 Task: Look for space in Goa from 2nd May, 2023 to 7th May, 2023 for 4 adults in price range Rs.10000 to Rs.15000. Place can be entire place with 2 bedrooms having 3 beds and 2 bathrooms. Property type can be hotel. Amenities needed are: wifiair conditioning, tv, free parkinig on premises, bbq grill, beachfront. Required host language is English.
Action: Mouse moved to (394, 436)
Screenshot: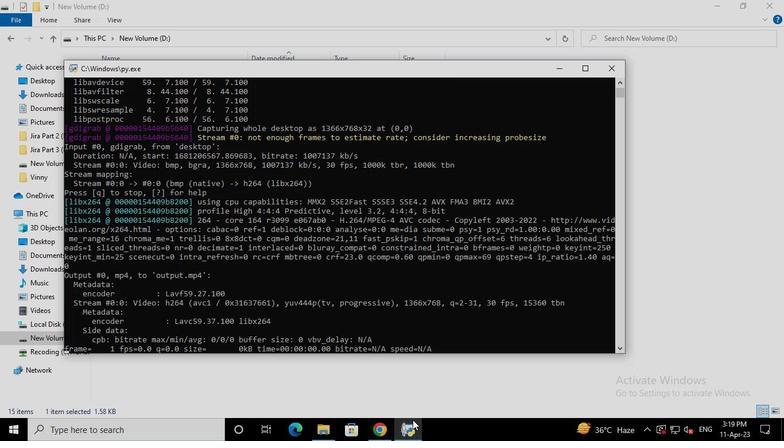 
Action: Mouse pressed left at (394, 436)
Screenshot: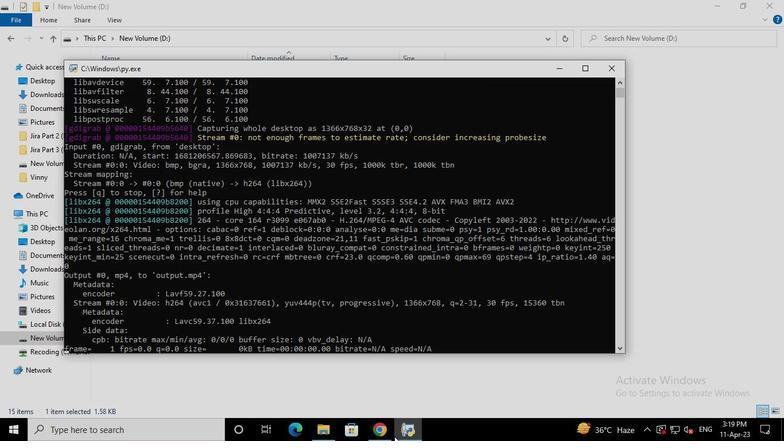 
Action: Mouse moved to (319, 101)
Screenshot: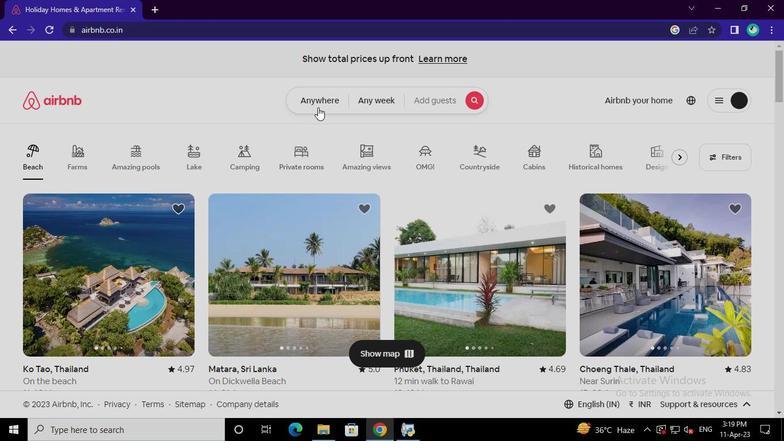 
Action: Mouse pressed left at (319, 101)
Screenshot: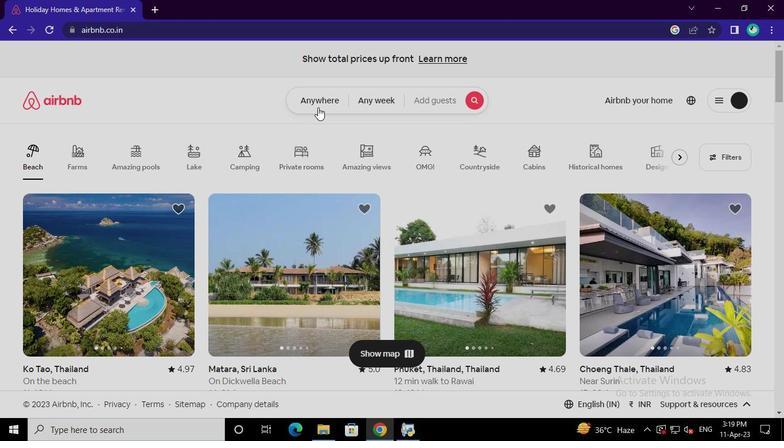 
Action: Mouse moved to (256, 145)
Screenshot: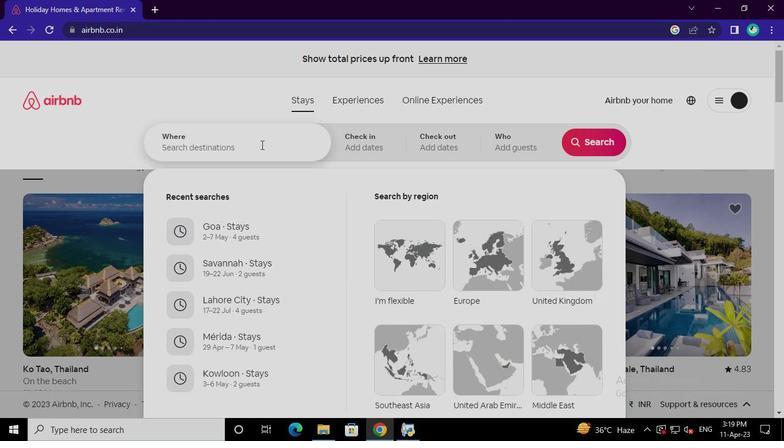 
Action: Mouse pressed left at (256, 145)
Screenshot: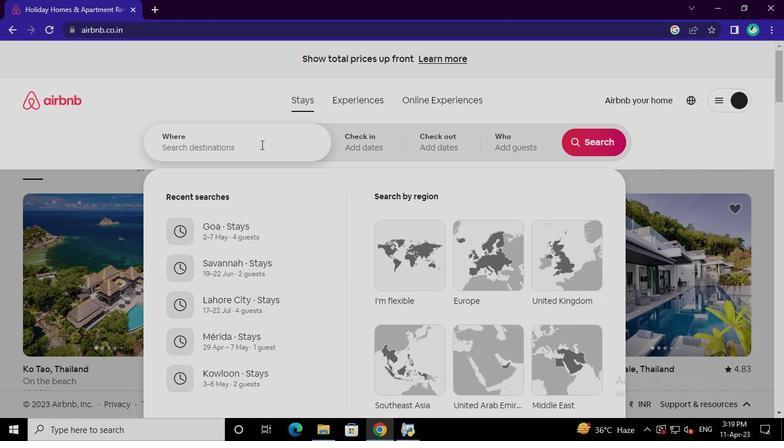 
Action: Keyboard g
Screenshot: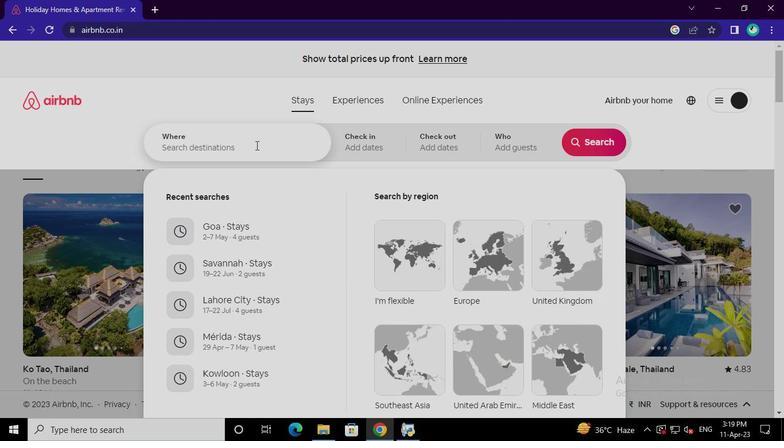 
Action: Keyboard o
Screenshot: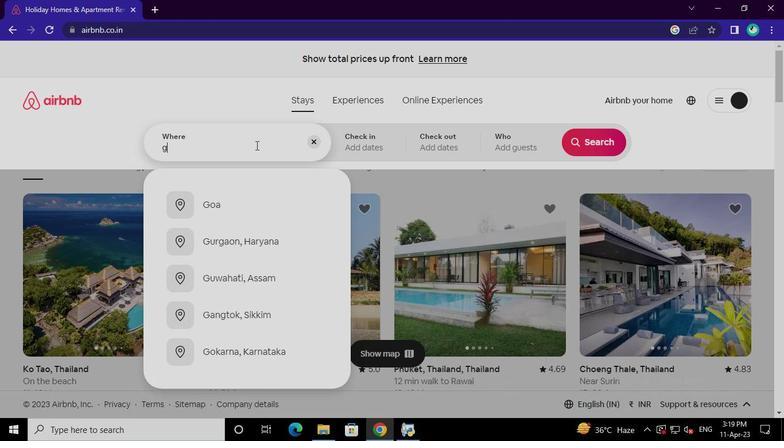 
Action: Keyboard a
Screenshot: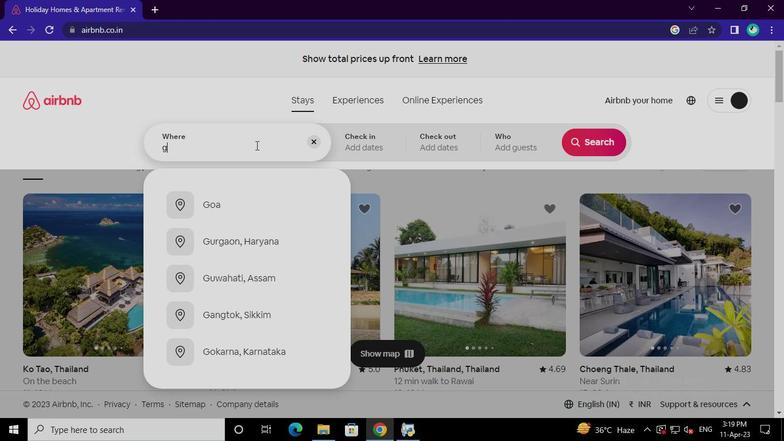 
Action: Mouse moved to (246, 195)
Screenshot: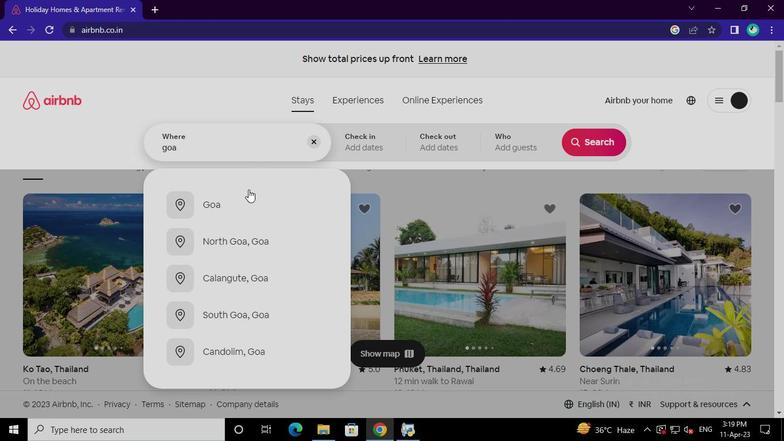 
Action: Mouse pressed left at (246, 195)
Screenshot: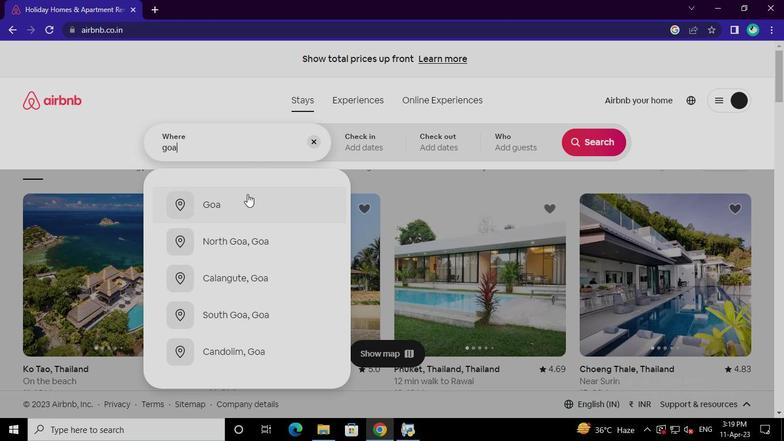 
Action: Mouse moved to (465, 277)
Screenshot: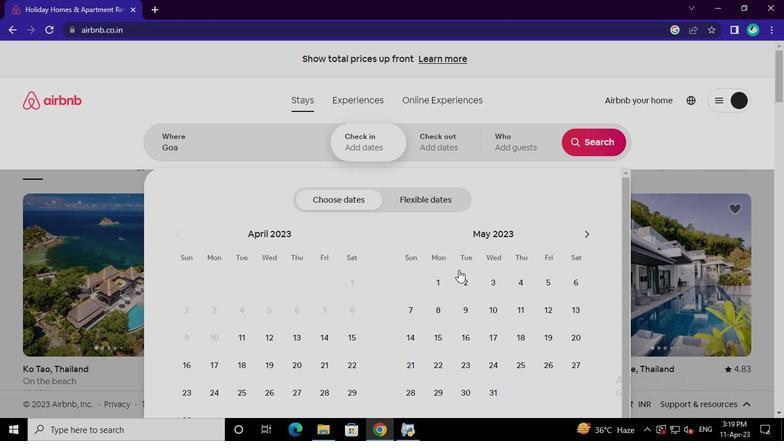 
Action: Mouse pressed left at (465, 277)
Screenshot: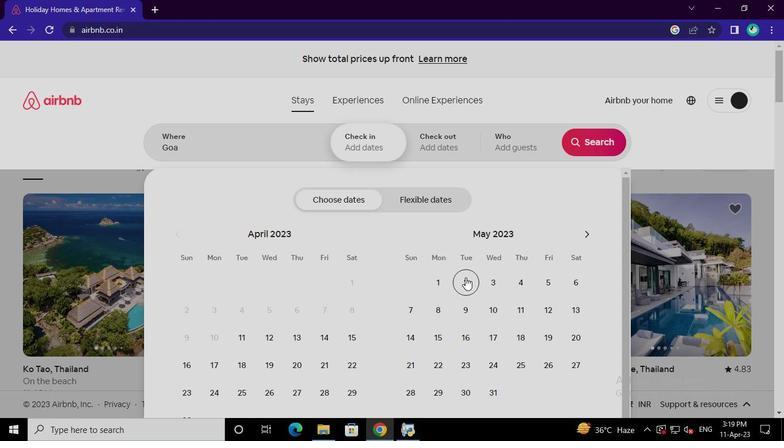 
Action: Mouse moved to (413, 306)
Screenshot: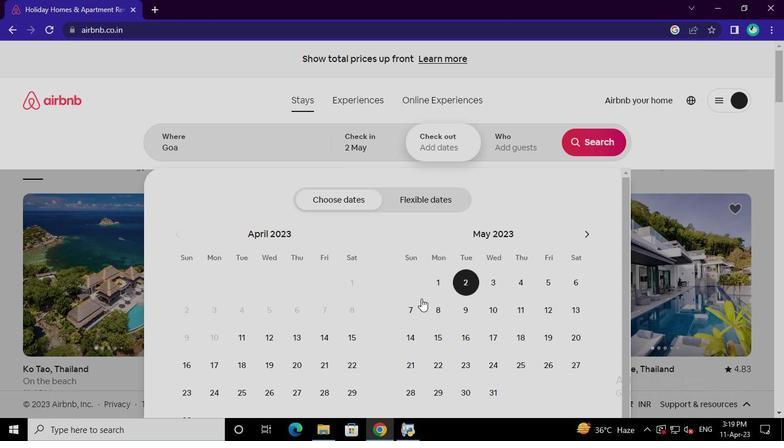 
Action: Mouse pressed left at (413, 306)
Screenshot: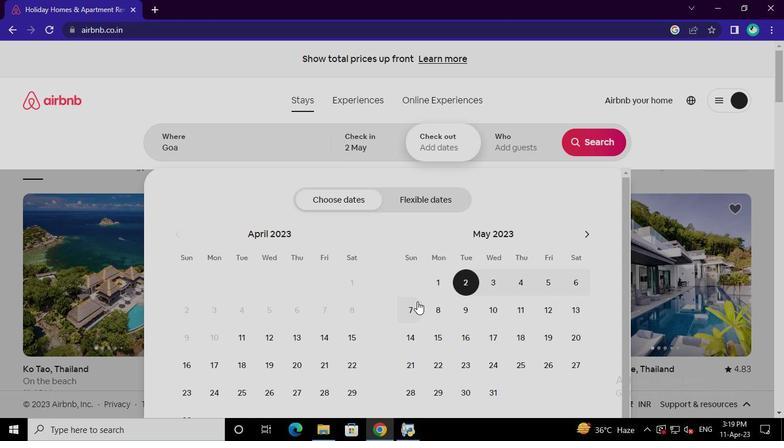 
Action: Mouse moved to (510, 142)
Screenshot: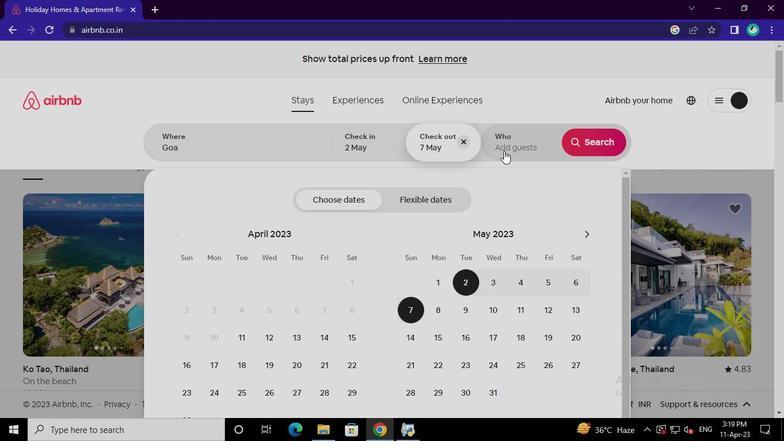 
Action: Mouse pressed left at (510, 142)
Screenshot: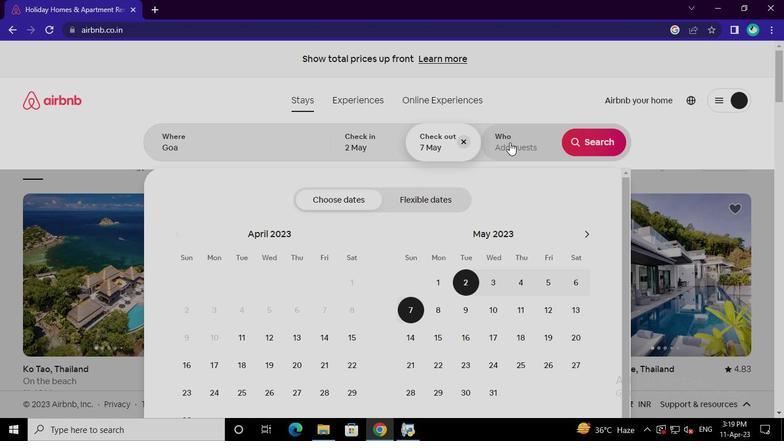 
Action: Mouse moved to (590, 203)
Screenshot: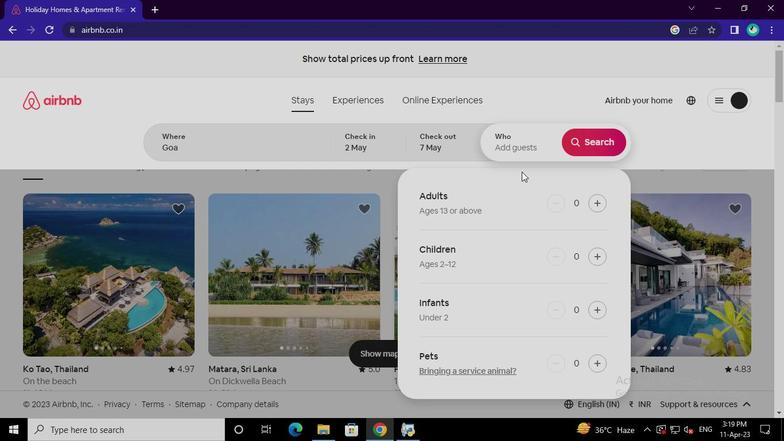 
Action: Mouse pressed left at (590, 203)
Screenshot: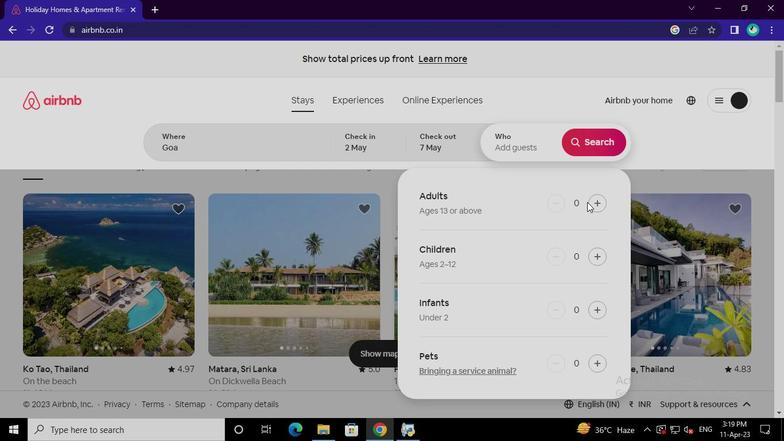 
Action: Mouse pressed left at (590, 203)
Screenshot: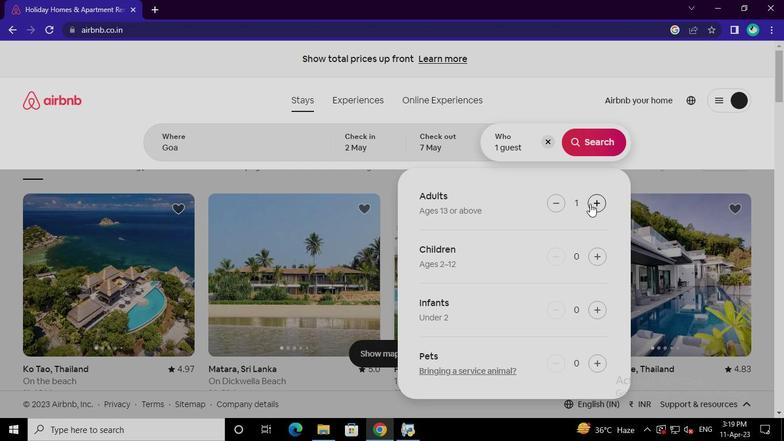
Action: Mouse pressed left at (590, 203)
Screenshot: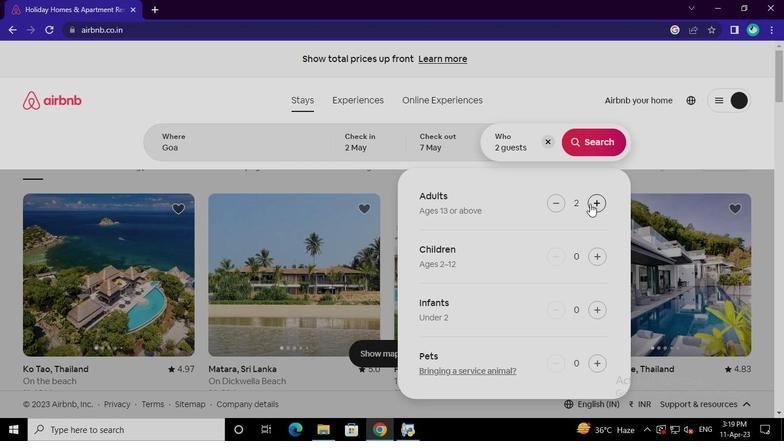 
Action: Mouse pressed left at (590, 203)
Screenshot: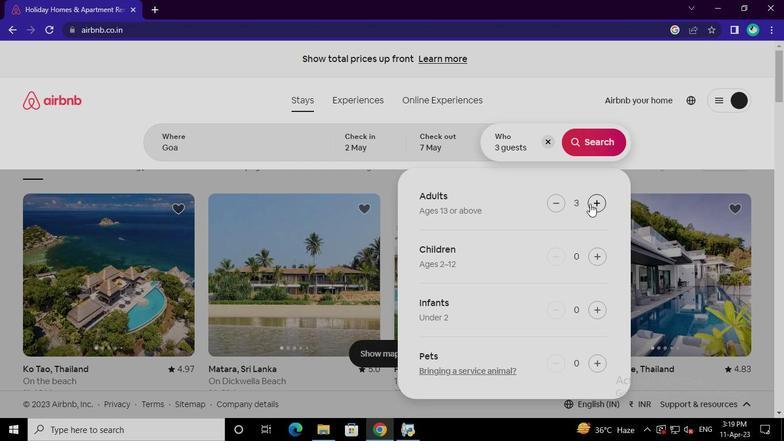 
Action: Mouse moved to (586, 148)
Screenshot: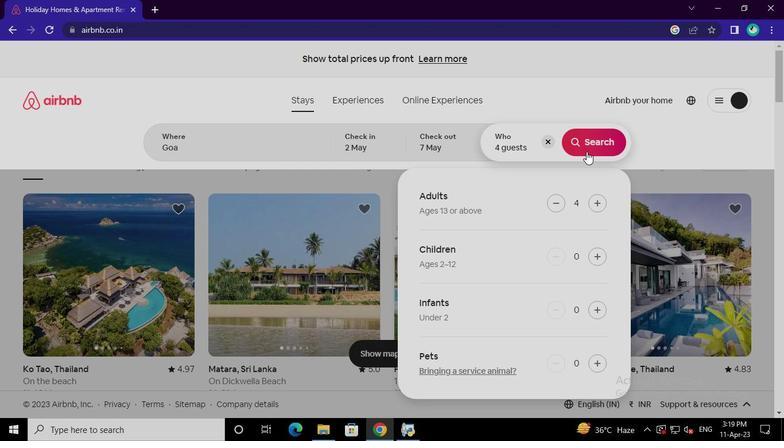 
Action: Mouse pressed left at (586, 148)
Screenshot: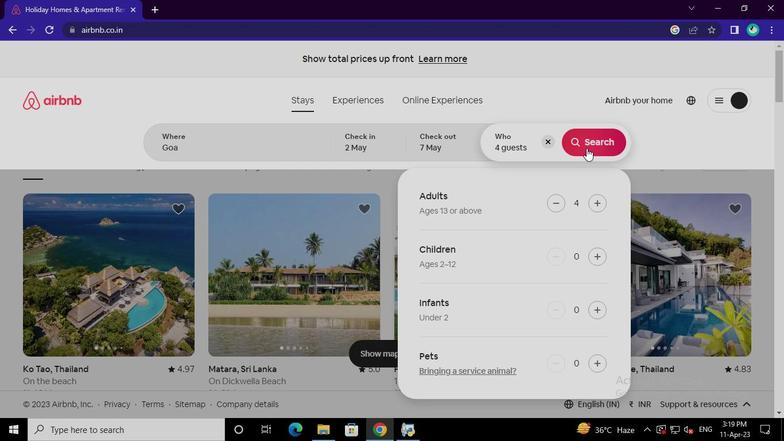 
Action: Mouse moved to (708, 116)
Screenshot: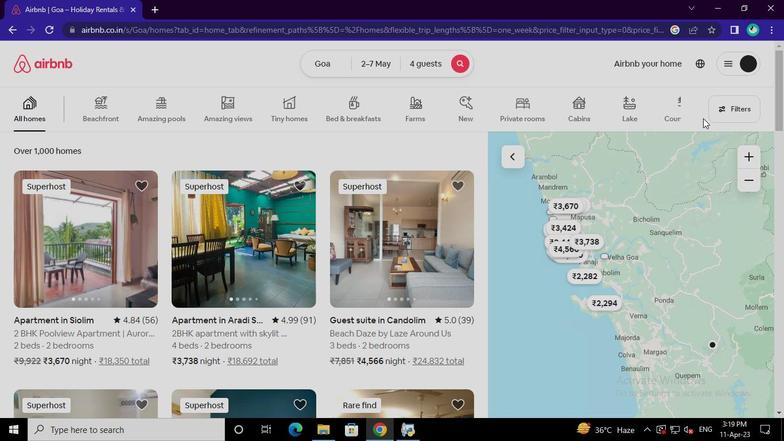 
Action: Mouse pressed left at (708, 116)
Screenshot: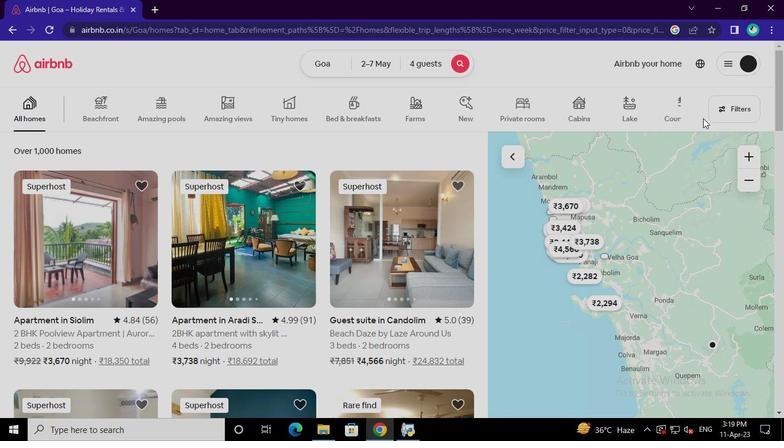 
Action: Mouse moved to (714, 116)
Screenshot: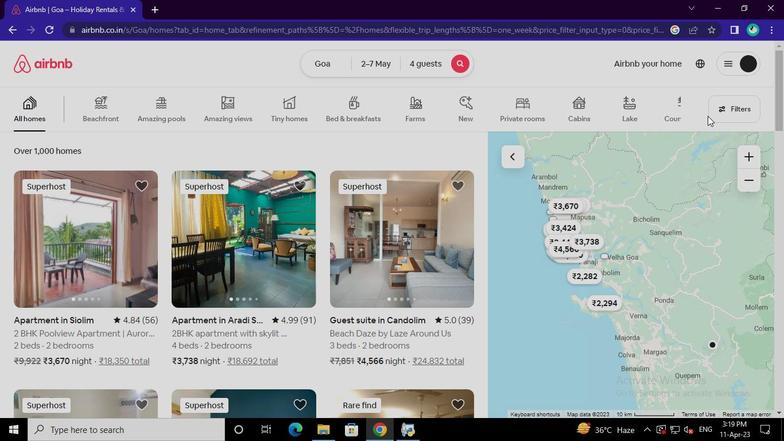 
Action: Mouse pressed left at (714, 116)
Screenshot: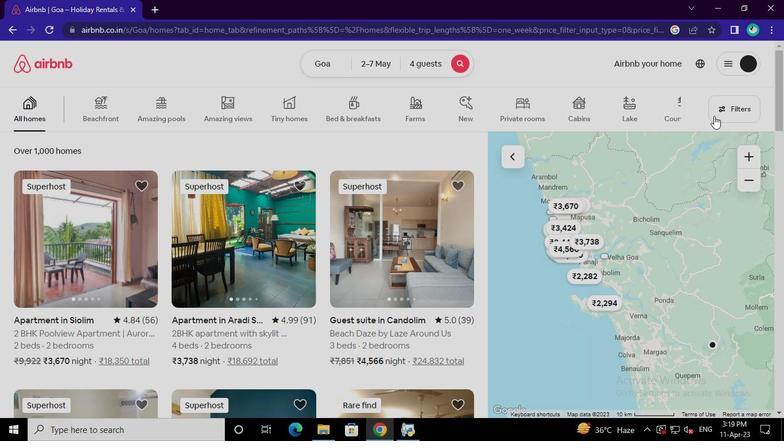 
Action: Mouse moved to (281, 253)
Screenshot: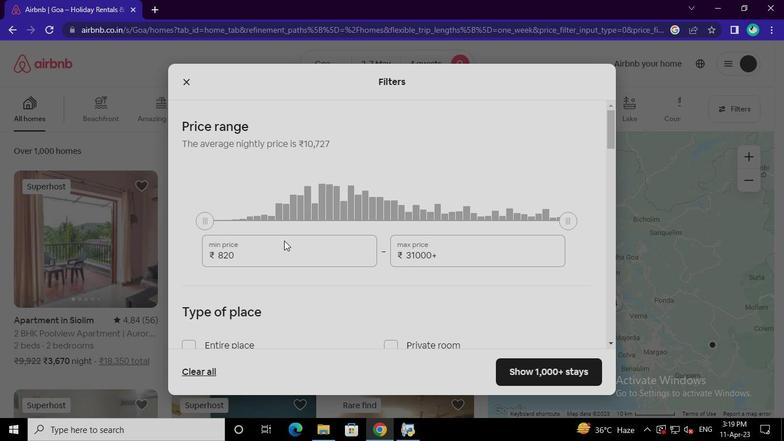 
Action: Mouse pressed left at (281, 253)
Screenshot: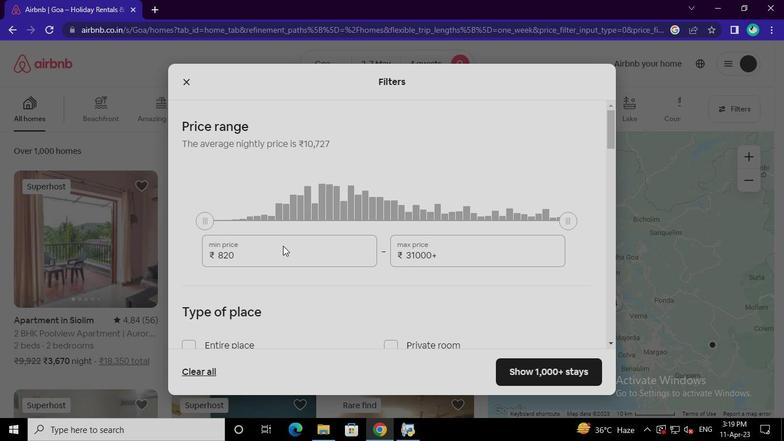 
Action: Mouse moved to (280, 254)
Screenshot: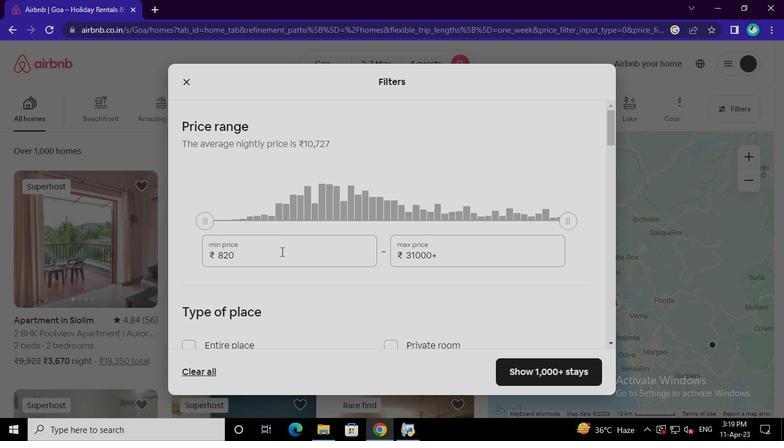 
Action: Keyboard Key.backspace
Screenshot: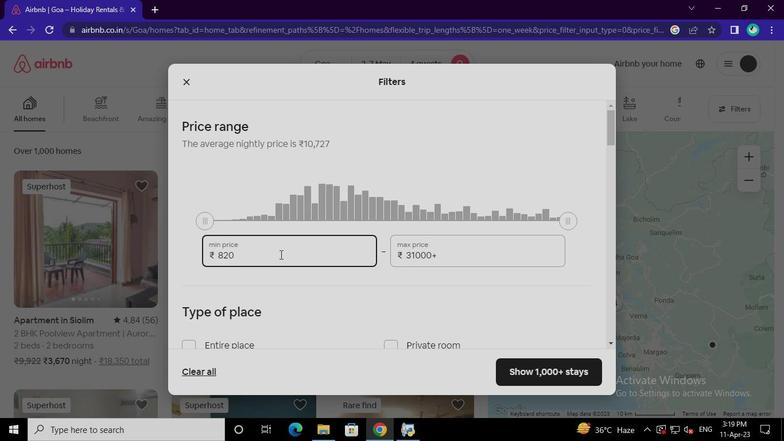 
Action: Keyboard Key.backspace
Screenshot: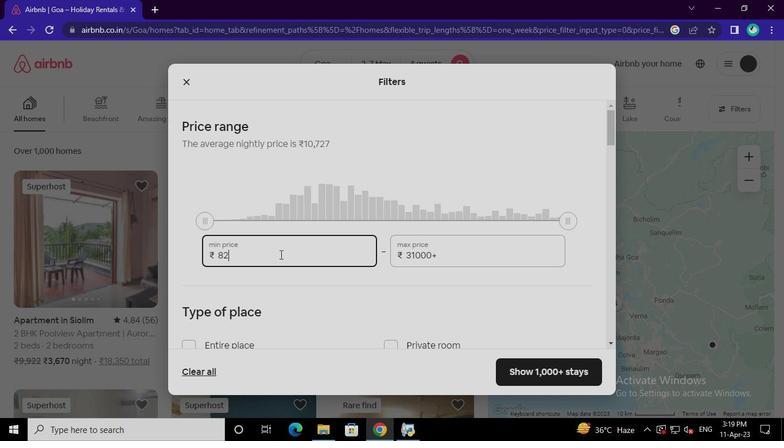 
Action: Keyboard Key.backspace
Screenshot: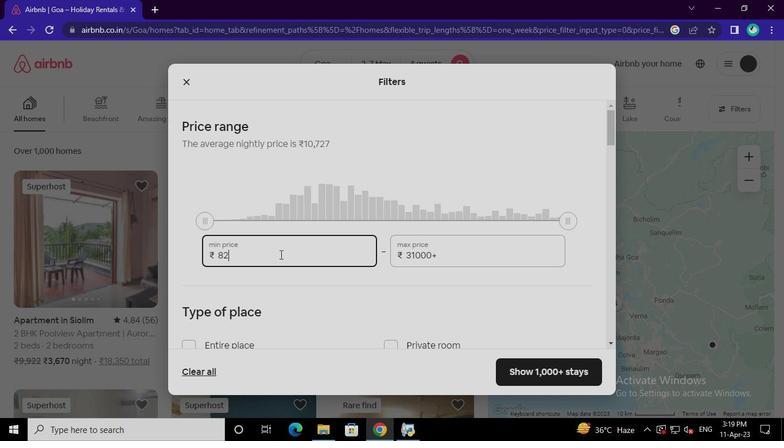 
Action: Keyboard Key.backspace
Screenshot: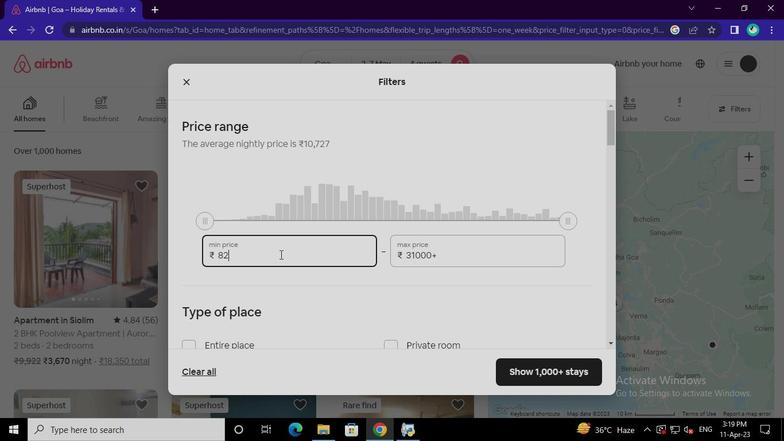 
Action: Keyboard Key.backspace
Screenshot: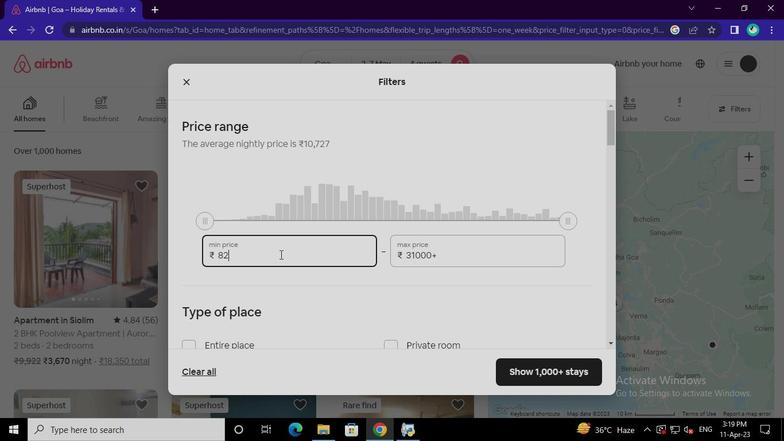 
Action: Keyboard Key.backspace
Screenshot: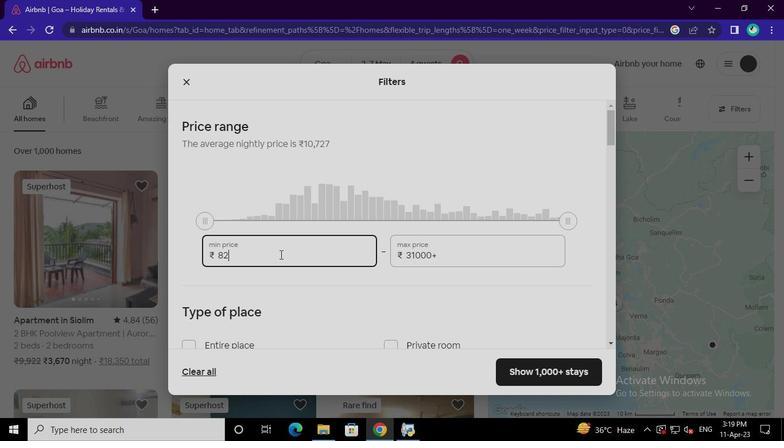 
Action: Keyboard Key.backspace
Screenshot: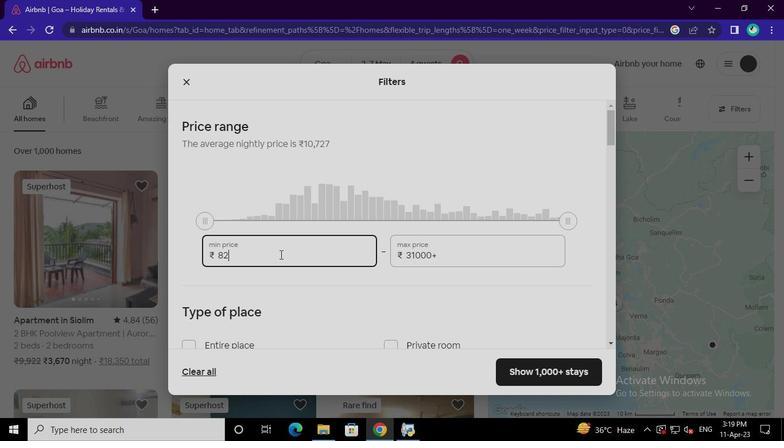 
Action: Keyboard <97>
Screenshot: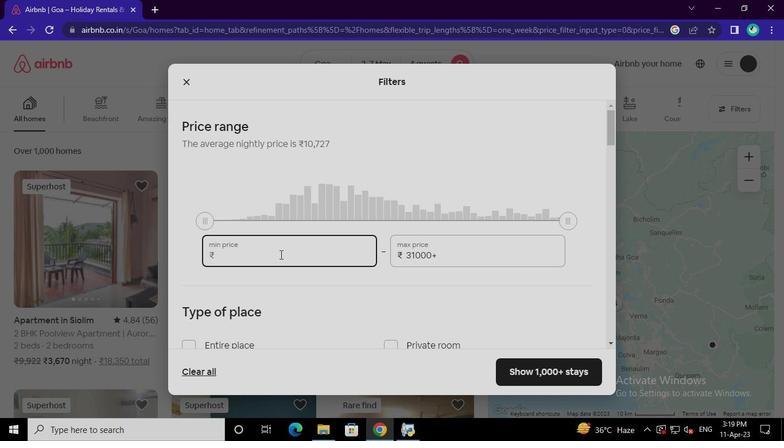 
Action: Keyboard <96>
Screenshot: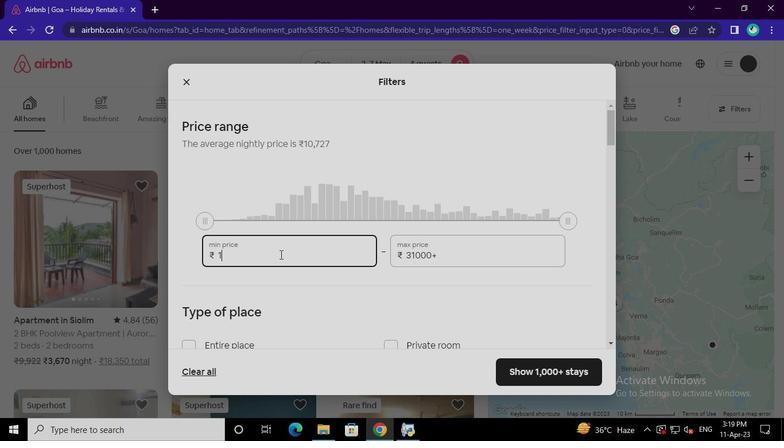 
Action: Keyboard <96>
Screenshot: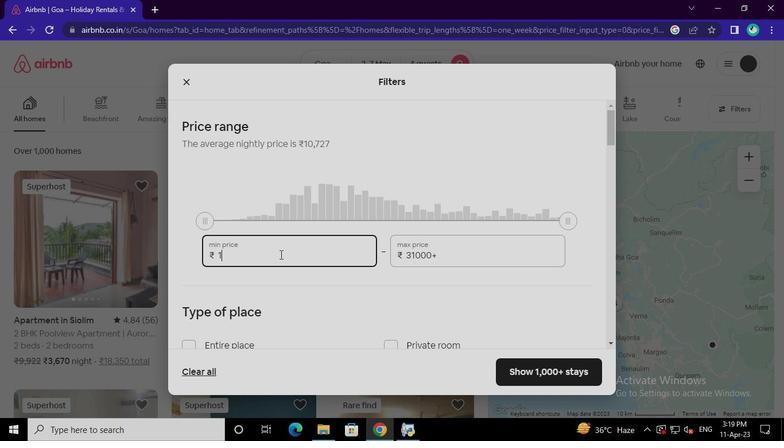 
Action: Keyboard <96>
Screenshot: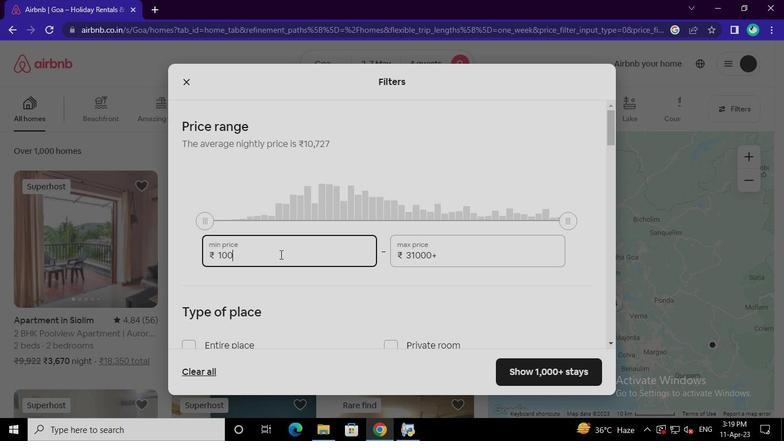 
Action: Keyboard <96>
Screenshot: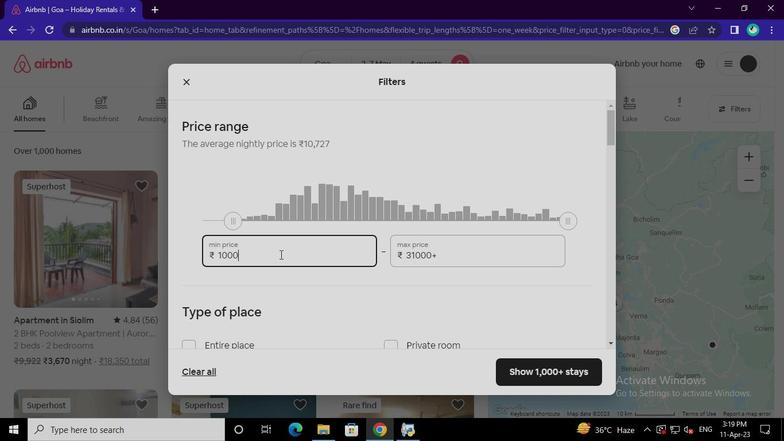 
Action: Mouse moved to (469, 248)
Screenshot: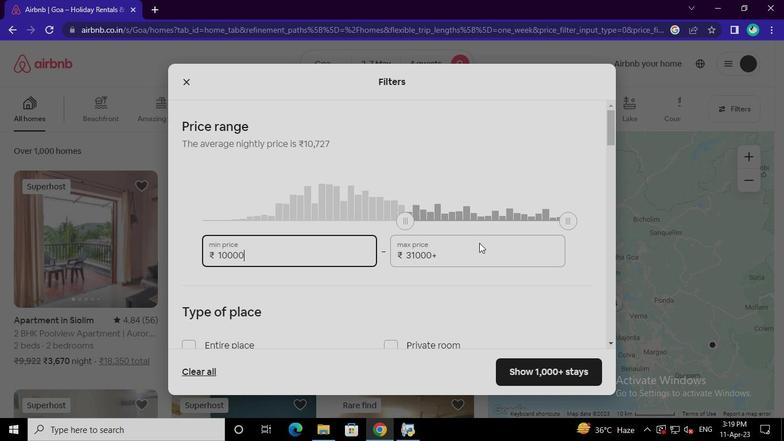 
Action: Mouse pressed left at (469, 248)
Screenshot: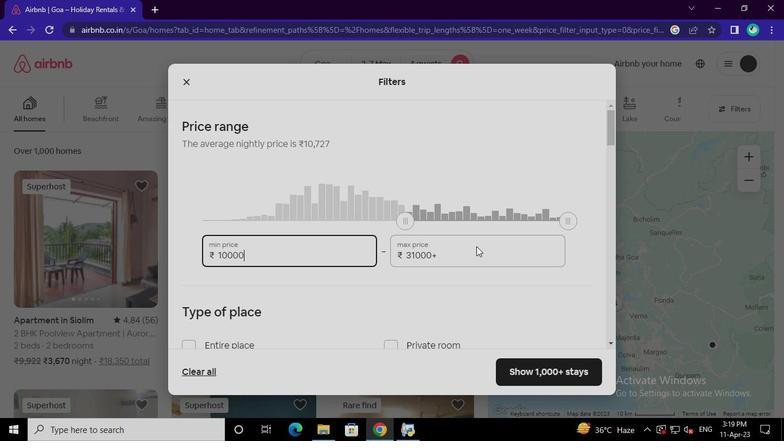 
Action: Mouse moved to (464, 255)
Screenshot: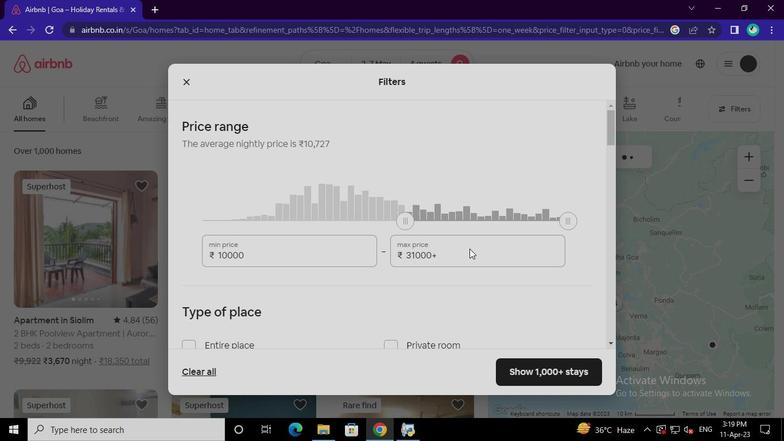 
Action: Keyboard Key.backspace
Screenshot: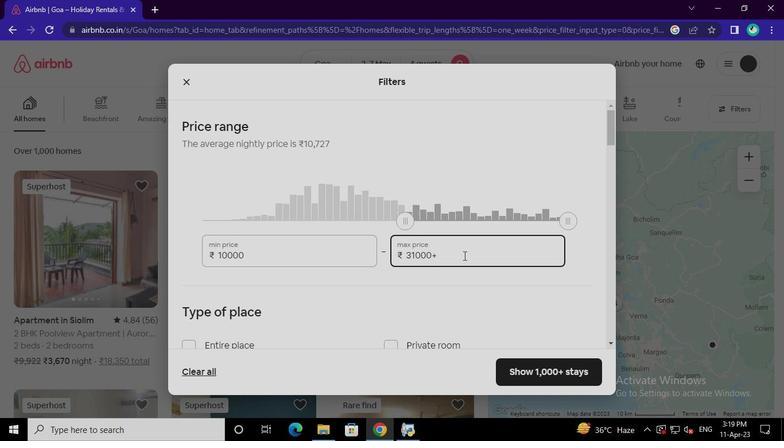 
Action: Keyboard Key.backspace
Screenshot: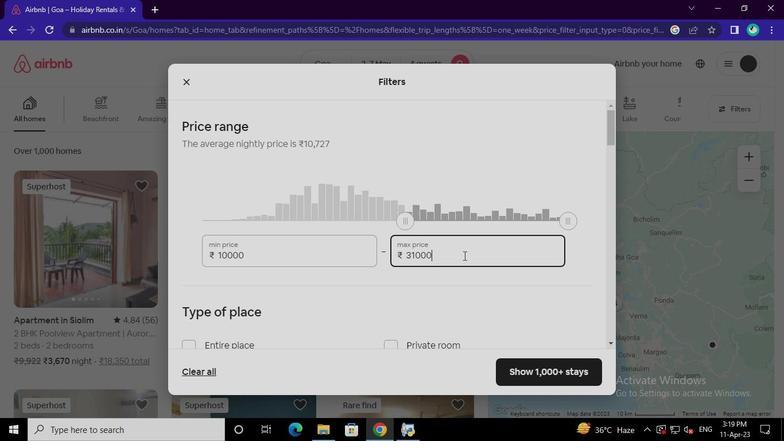 
Action: Keyboard Key.backspace
Screenshot: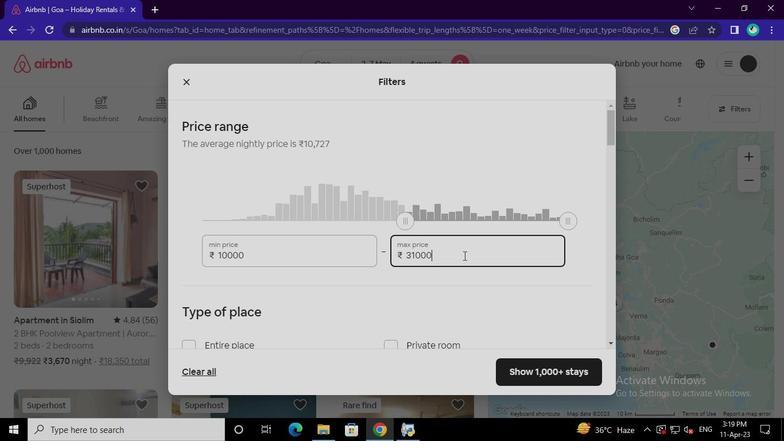
Action: Keyboard Key.backspace
Screenshot: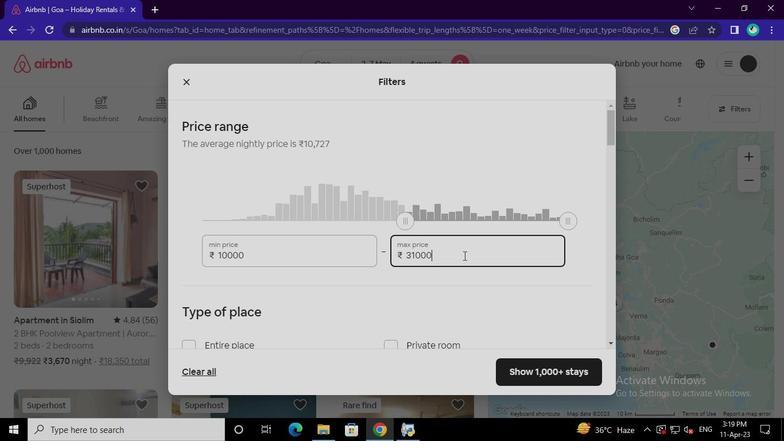 
Action: Keyboard Key.backspace
Screenshot: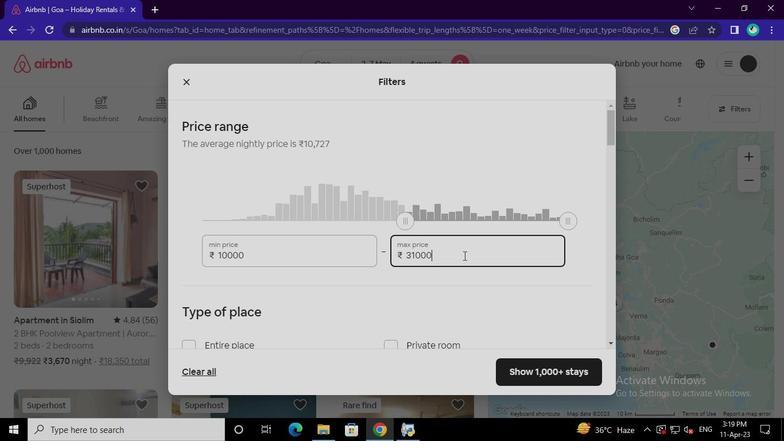 
Action: Keyboard Key.backspace
Screenshot: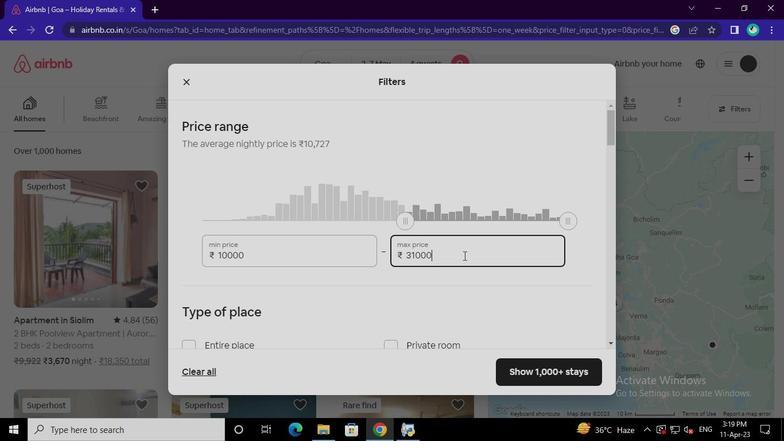 
Action: Keyboard Key.backspace
Screenshot: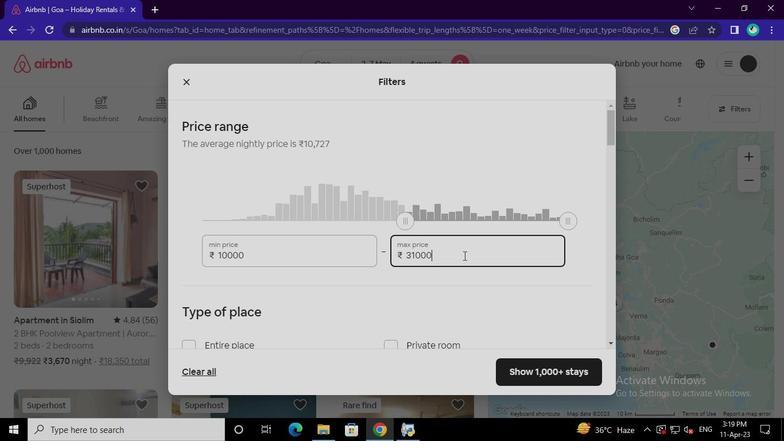 
Action: Keyboard Key.backspace
Screenshot: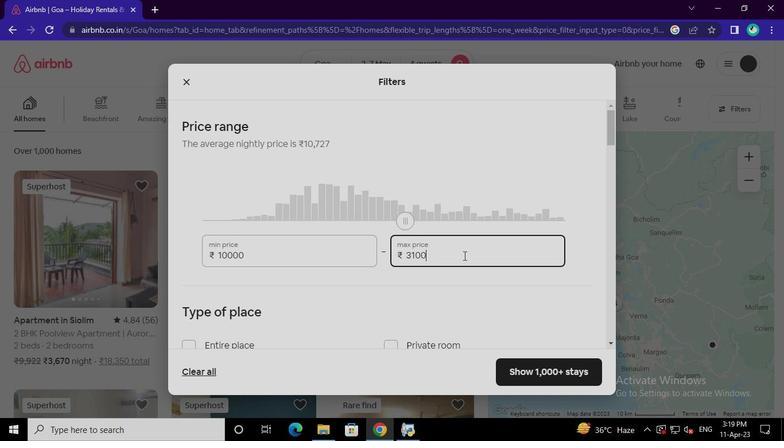 
Action: Keyboard Key.backspace
Screenshot: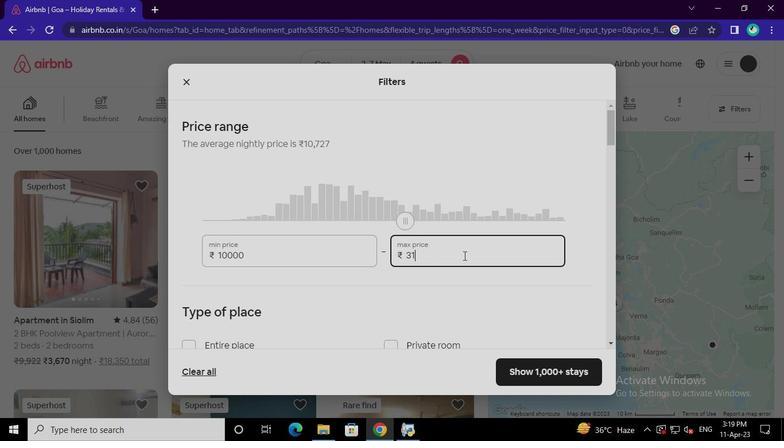 
Action: Keyboard Key.backspace
Screenshot: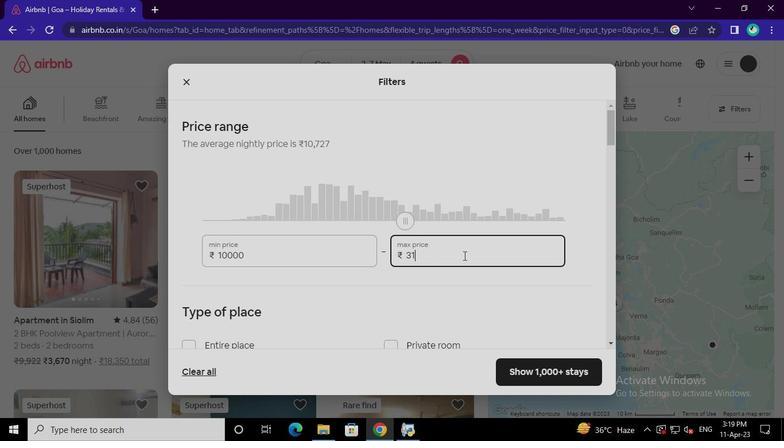 
Action: Keyboard Key.backspace
Screenshot: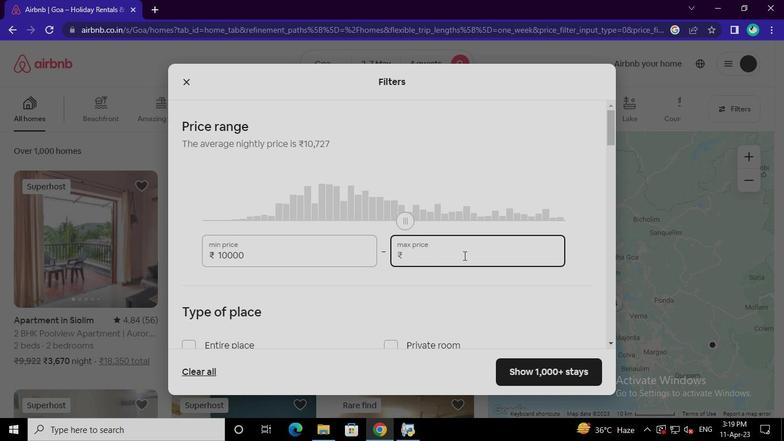 
Action: Keyboard <97>
Screenshot: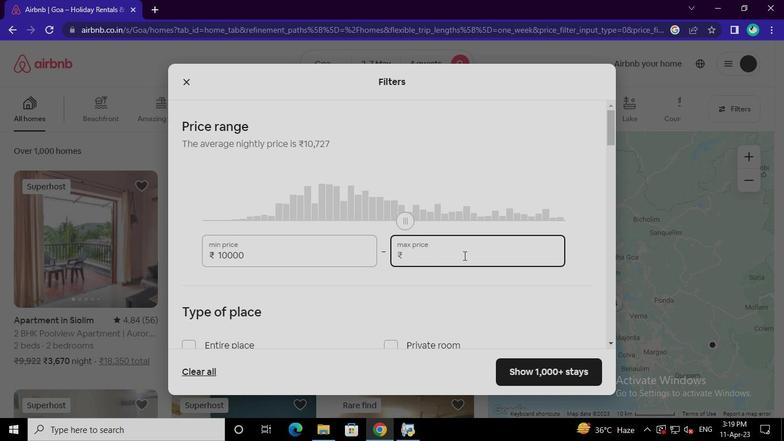 
Action: Keyboard <101>
Screenshot: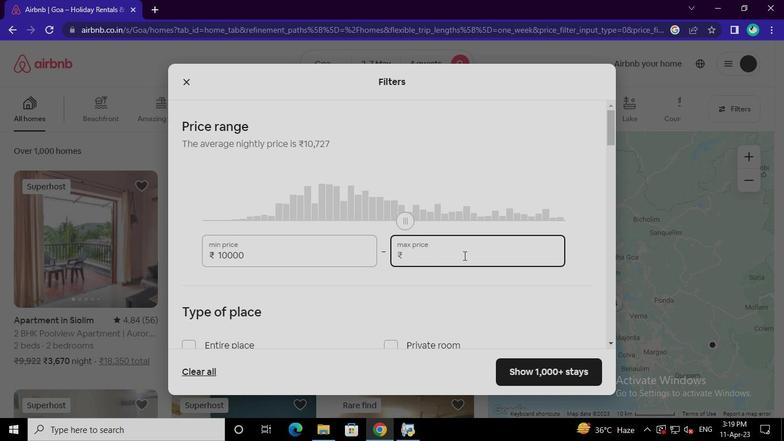 
Action: Keyboard <96>
Screenshot: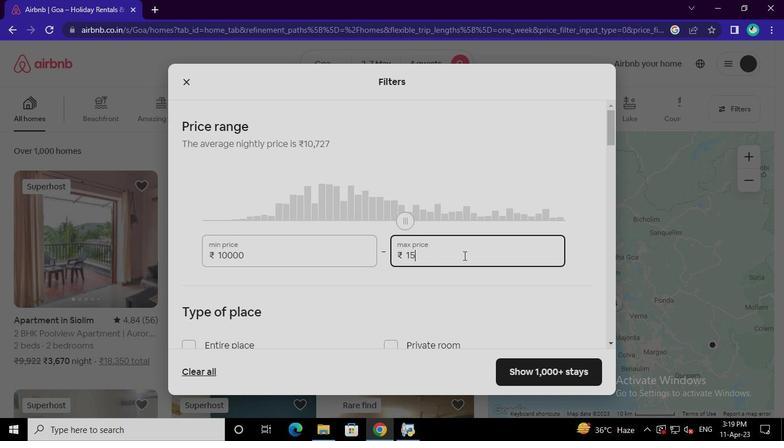 
Action: Keyboard <96>
Screenshot: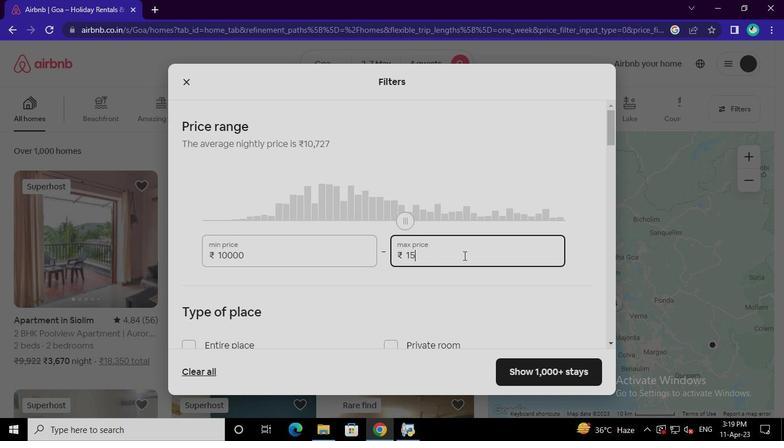 
Action: Keyboard <96>
Screenshot: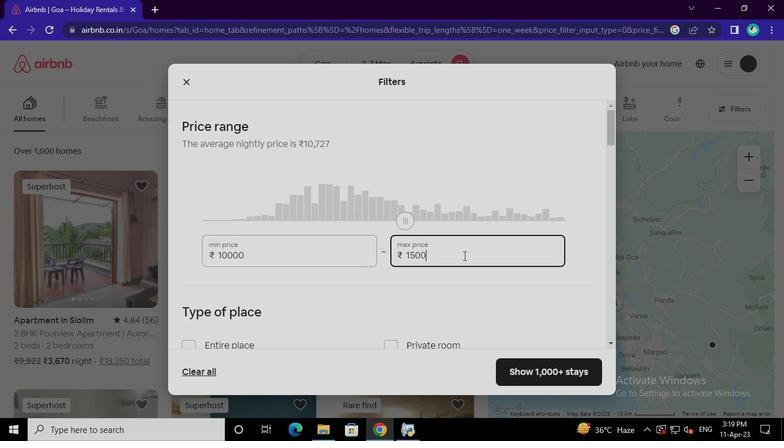 
Action: Mouse moved to (218, 233)
Screenshot: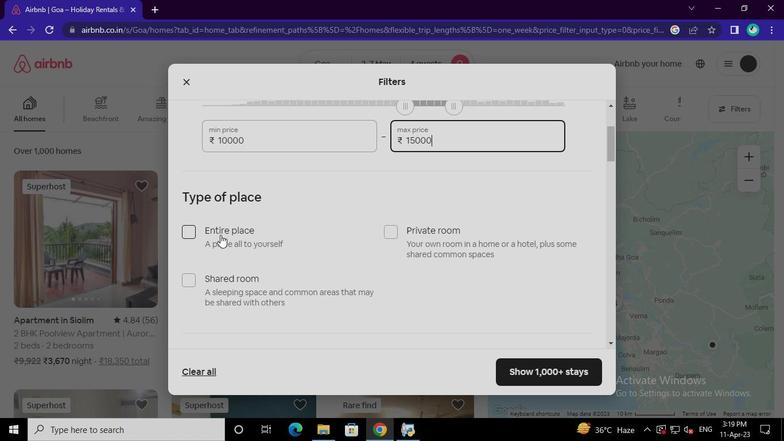 
Action: Mouse pressed left at (218, 233)
Screenshot: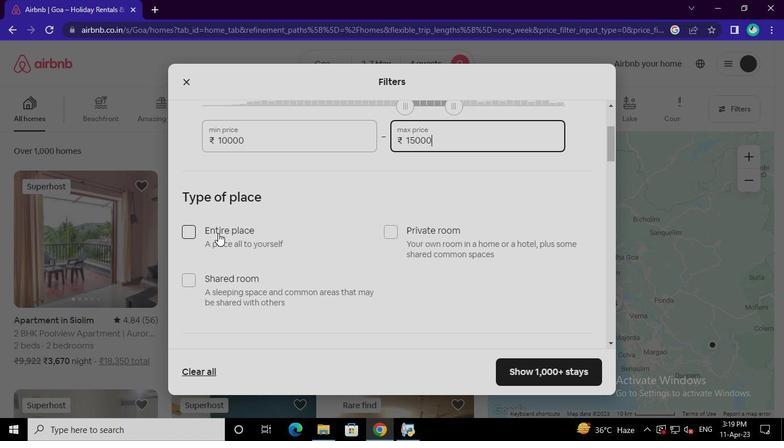
Action: Mouse moved to (280, 306)
Screenshot: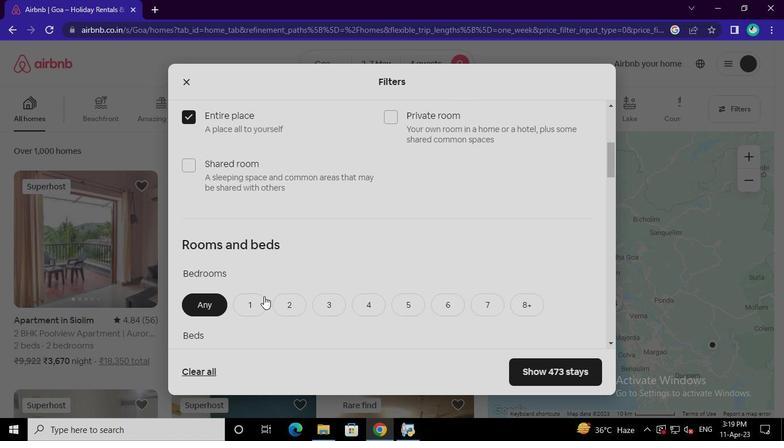 
Action: Mouse pressed left at (280, 306)
Screenshot: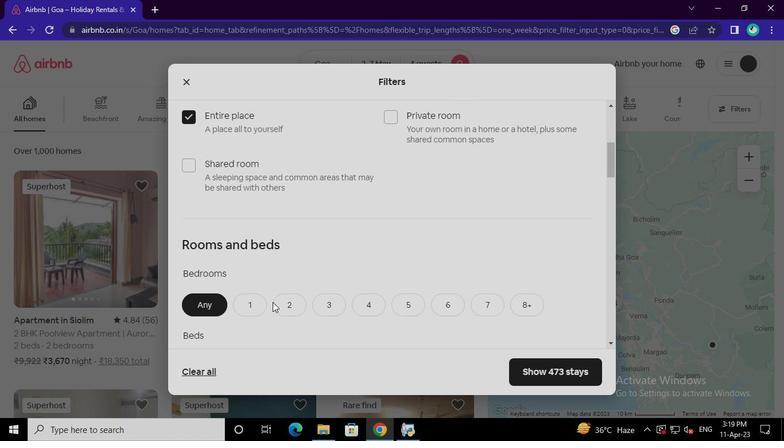 
Action: Mouse moved to (331, 247)
Screenshot: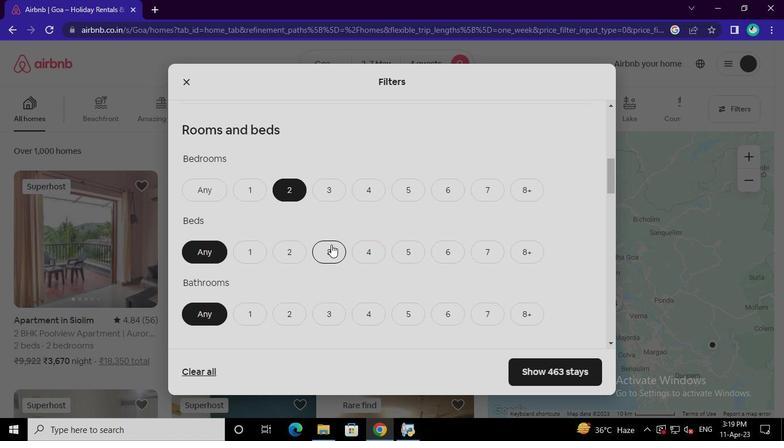 
Action: Mouse pressed left at (331, 247)
Screenshot: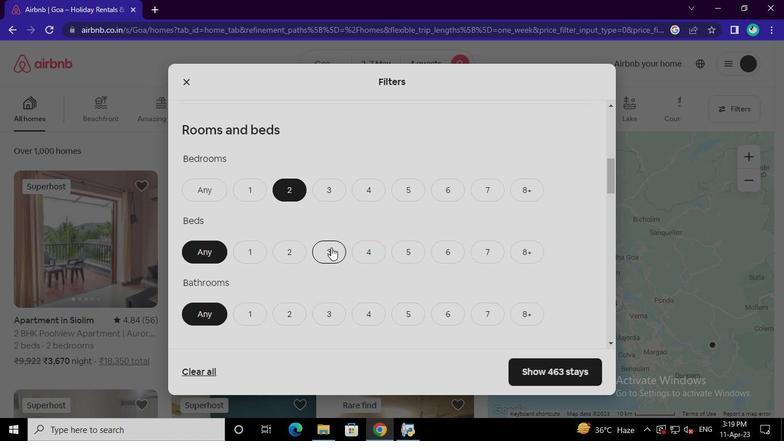 
Action: Mouse moved to (283, 311)
Screenshot: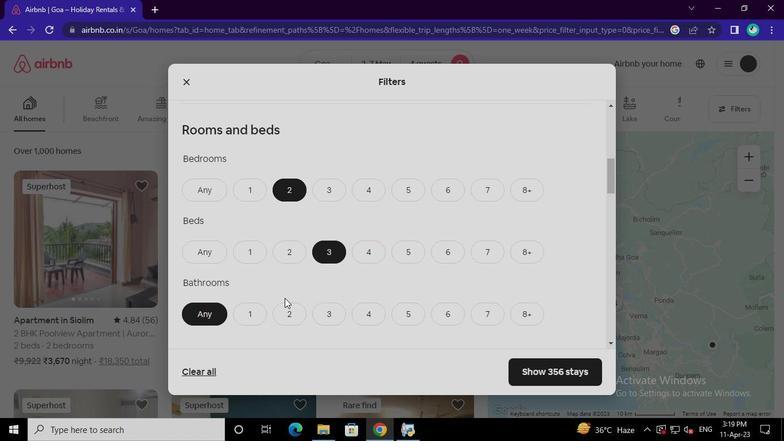 
Action: Mouse pressed left at (283, 311)
Screenshot: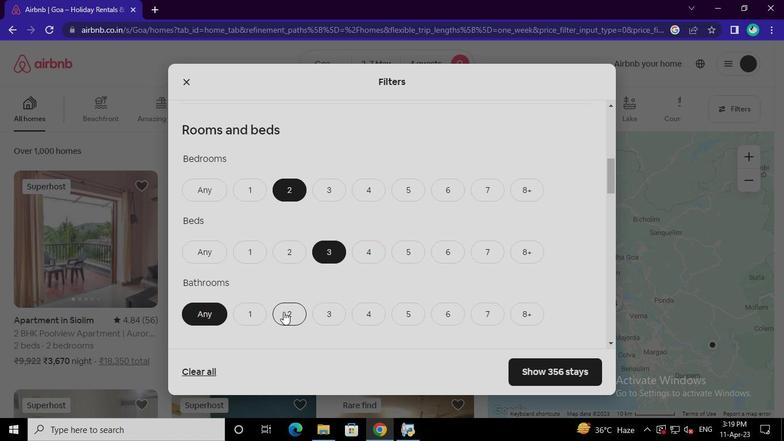 
Action: Mouse moved to (546, 263)
Screenshot: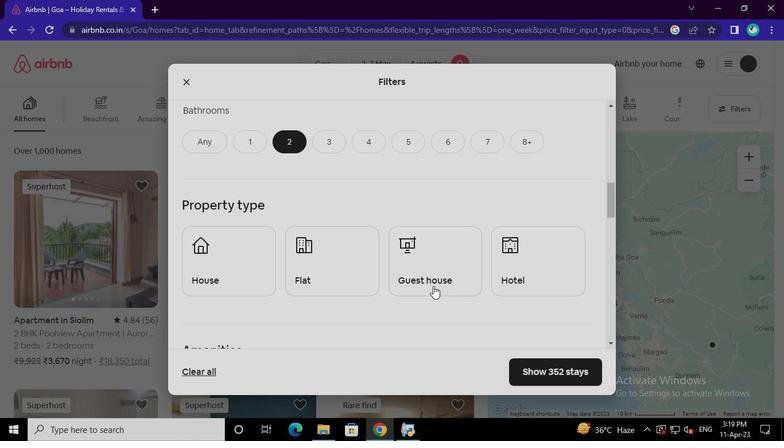 
Action: Mouse pressed left at (546, 263)
Screenshot: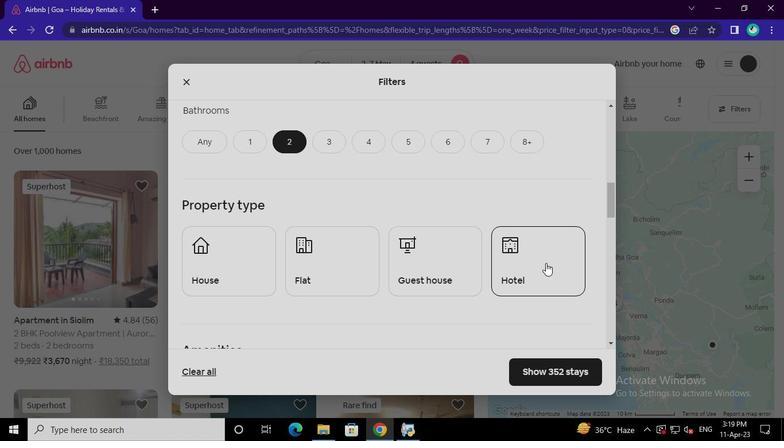 
Action: Mouse moved to (229, 318)
Screenshot: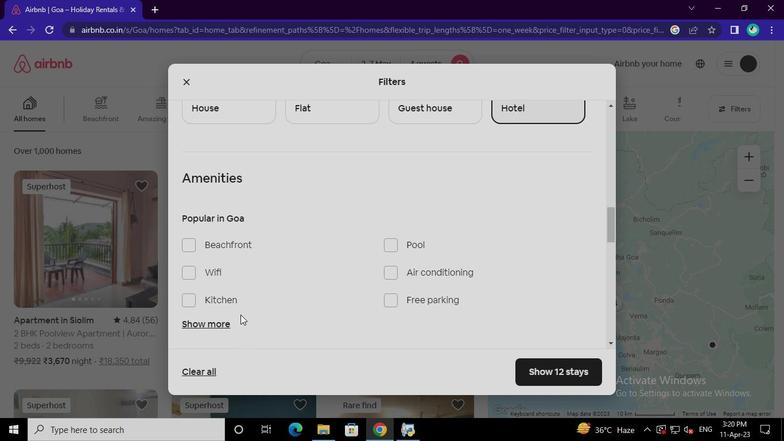
Action: Mouse pressed left at (229, 318)
Screenshot: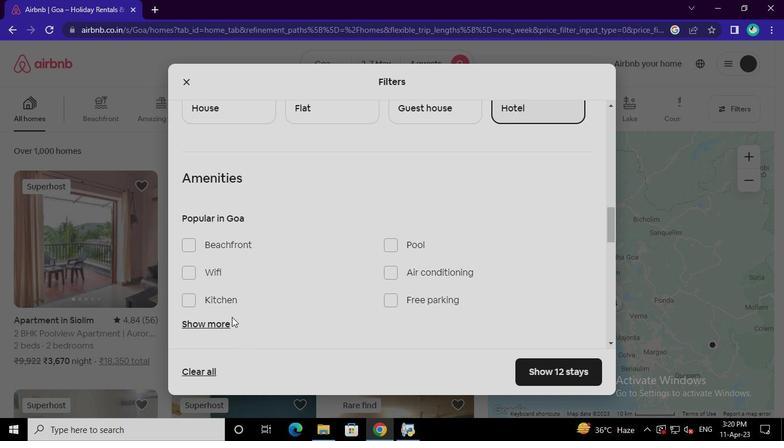
Action: Mouse moved to (194, 114)
Screenshot: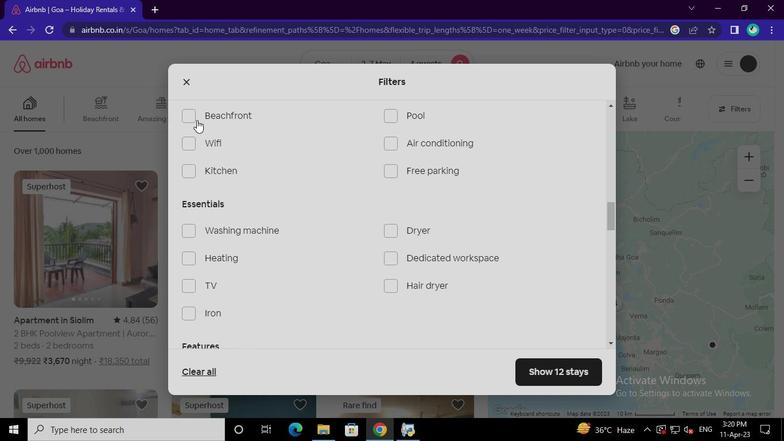 
Action: Mouse pressed left at (194, 114)
Screenshot: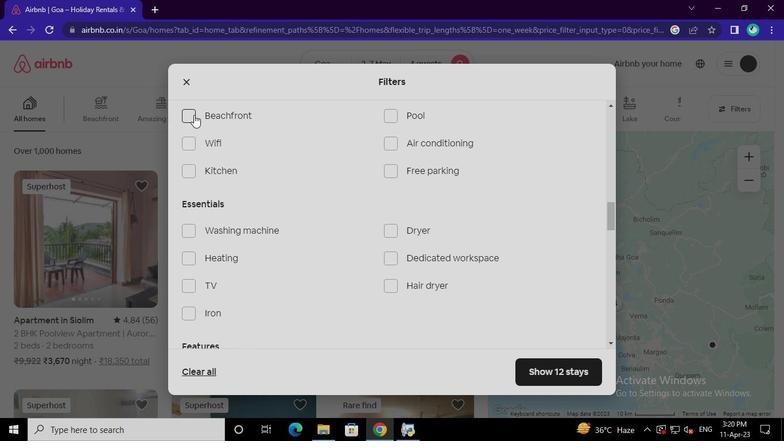 
Action: Mouse moved to (194, 143)
Screenshot: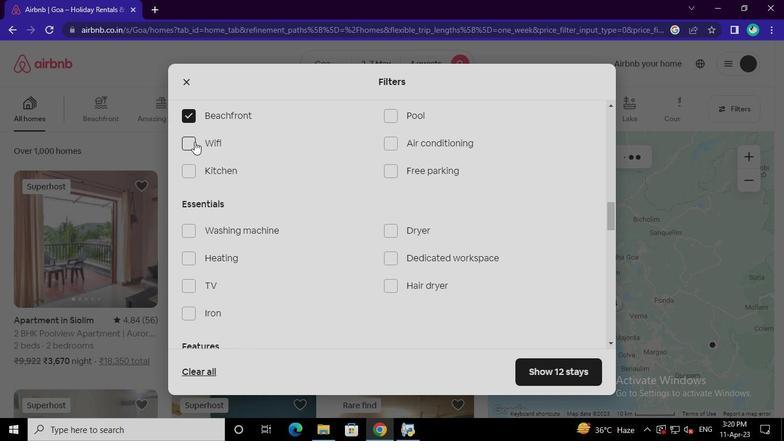 
Action: Mouse pressed left at (194, 143)
Screenshot: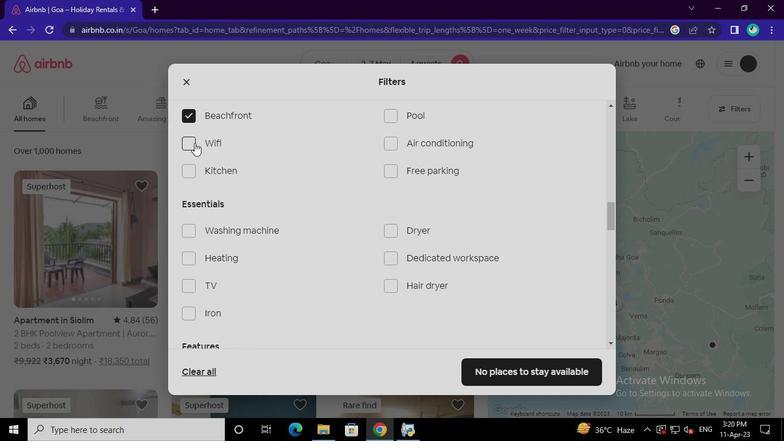 
Action: Mouse moved to (395, 145)
Screenshot: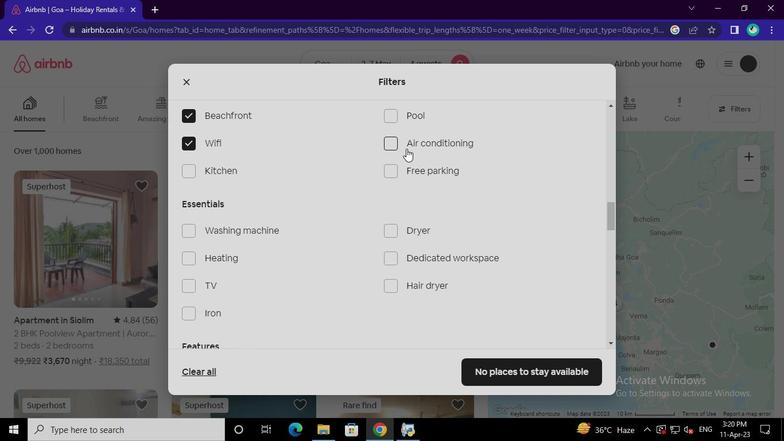 
Action: Mouse pressed left at (395, 145)
Screenshot: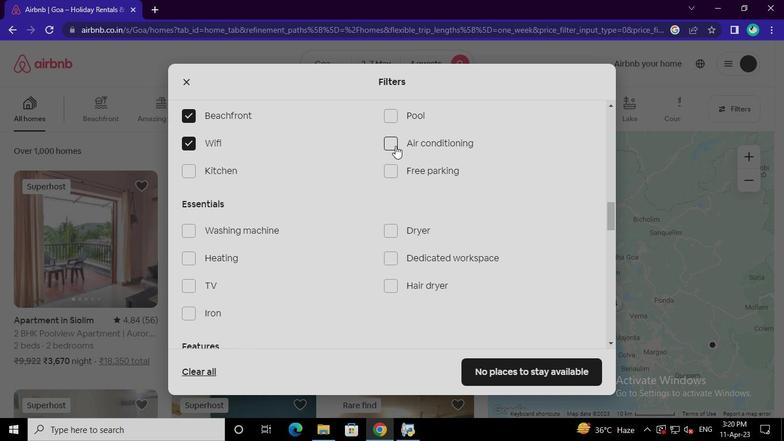 
Action: Mouse moved to (395, 168)
Screenshot: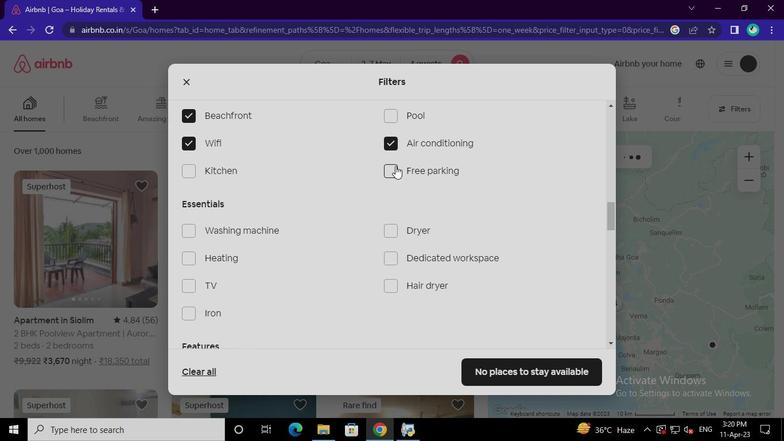 
Action: Mouse pressed left at (395, 168)
Screenshot: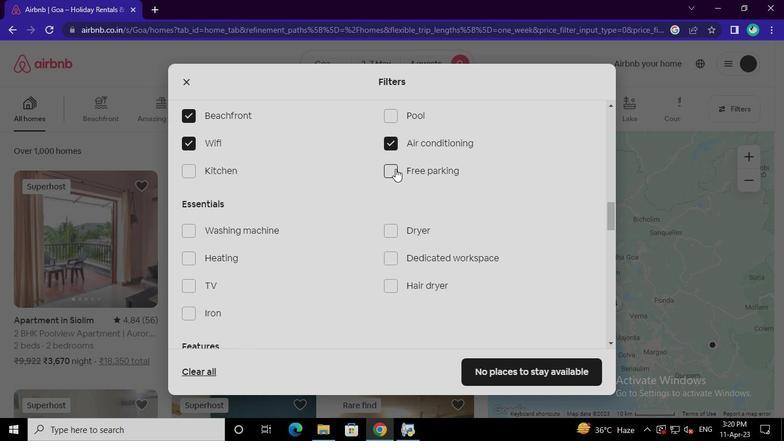 
Action: Mouse moved to (207, 282)
Screenshot: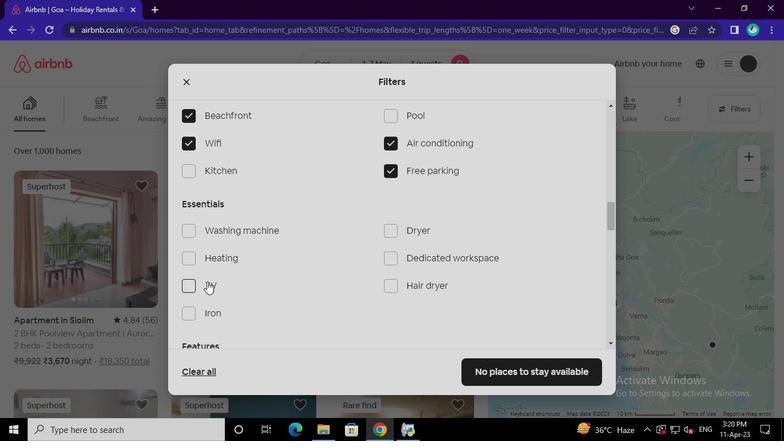 
Action: Mouse pressed left at (207, 282)
Screenshot: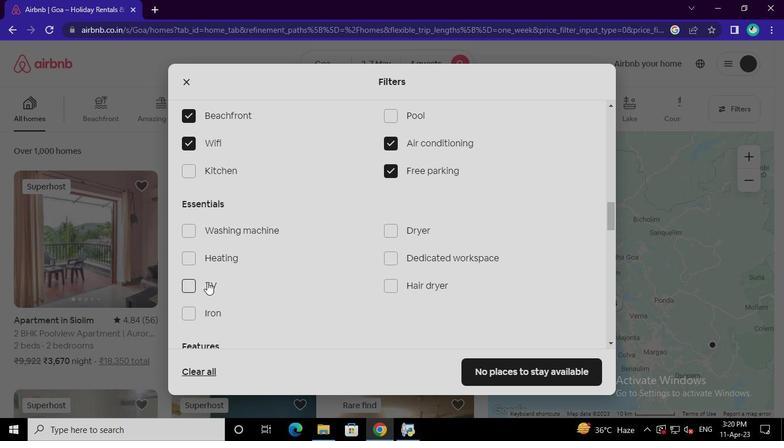 
Action: Mouse moved to (215, 258)
Screenshot: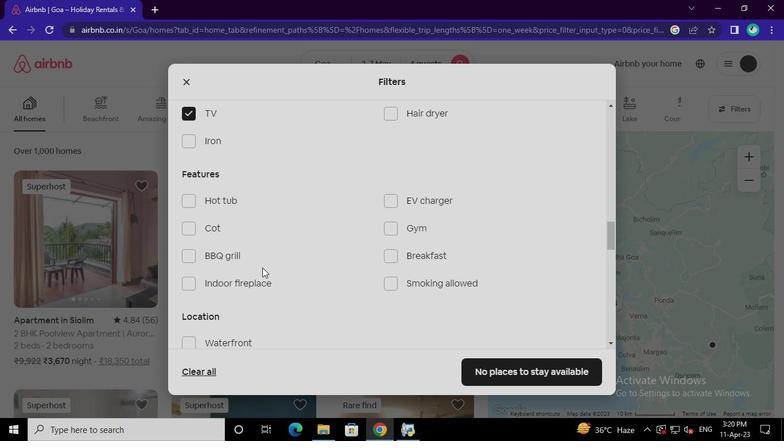 
Action: Mouse pressed left at (215, 258)
Screenshot: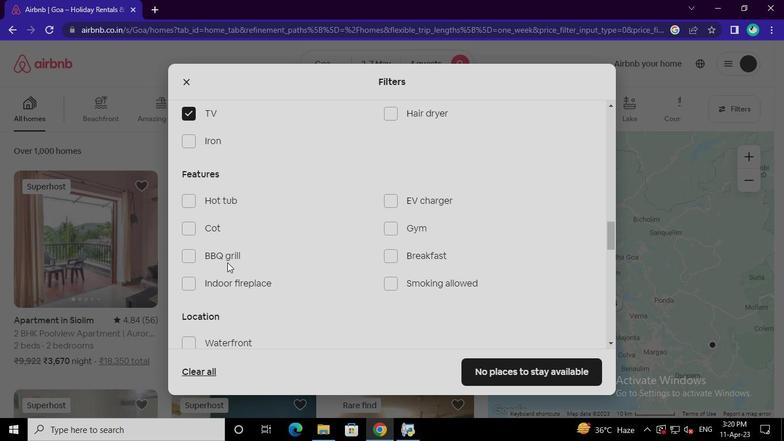 
Action: Mouse moved to (225, 265)
Screenshot: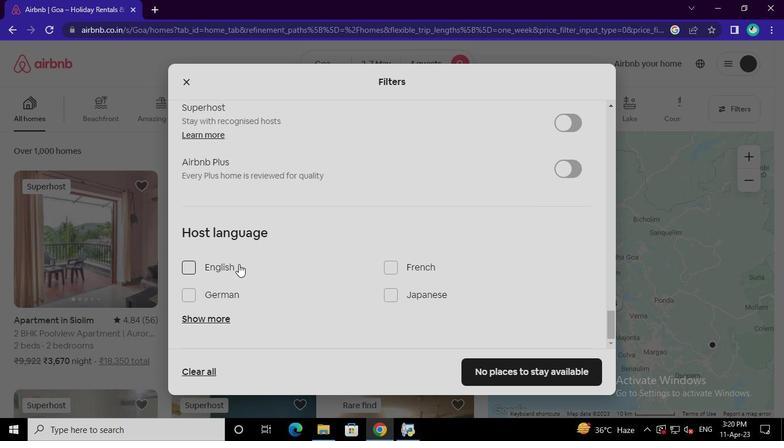 
Action: Mouse pressed left at (225, 265)
Screenshot: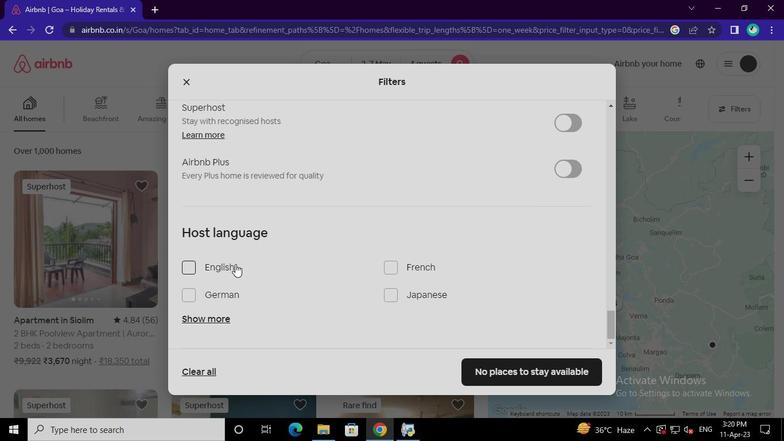 
Action: Mouse moved to (500, 364)
Screenshot: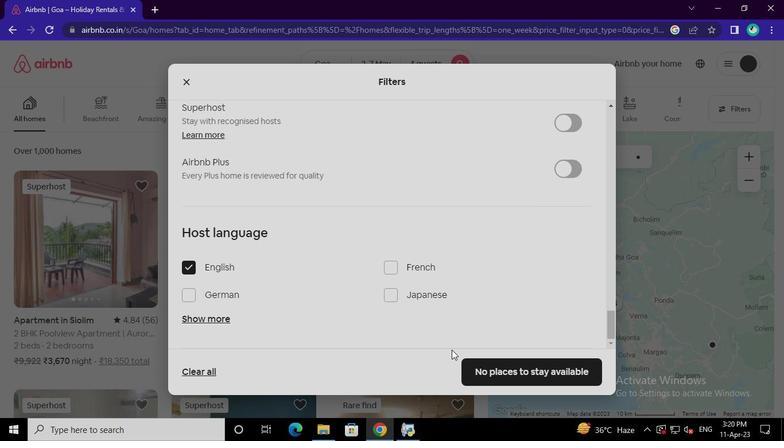 
Action: Mouse pressed left at (500, 364)
Screenshot: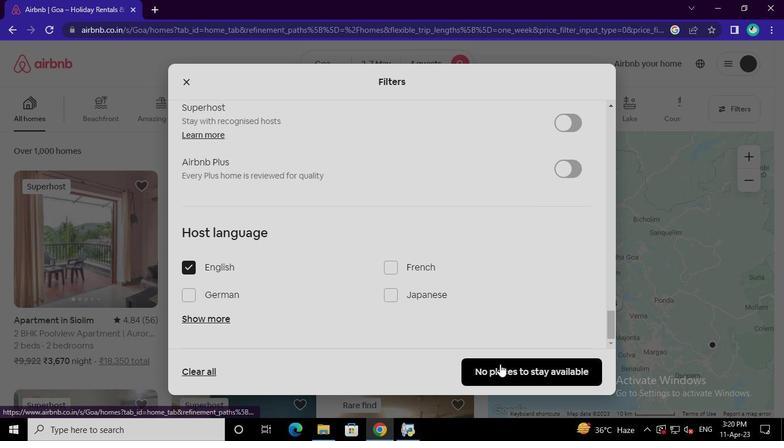 
Action: Mouse moved to (413, 434)
Screenshot: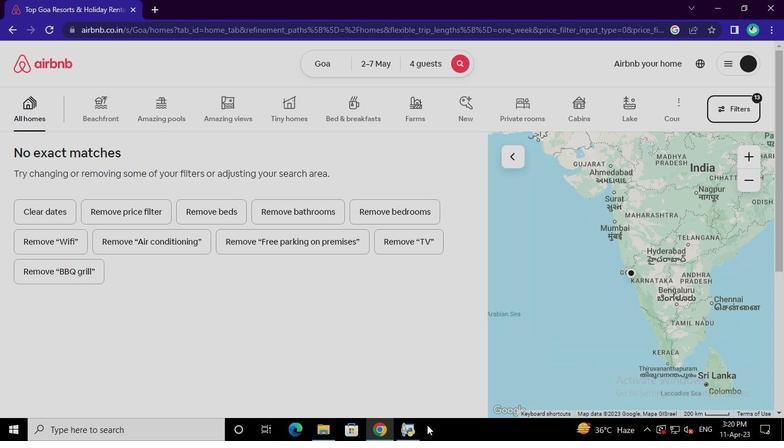 
Action: Mouse pressed left at (413, 434)
Screenshot: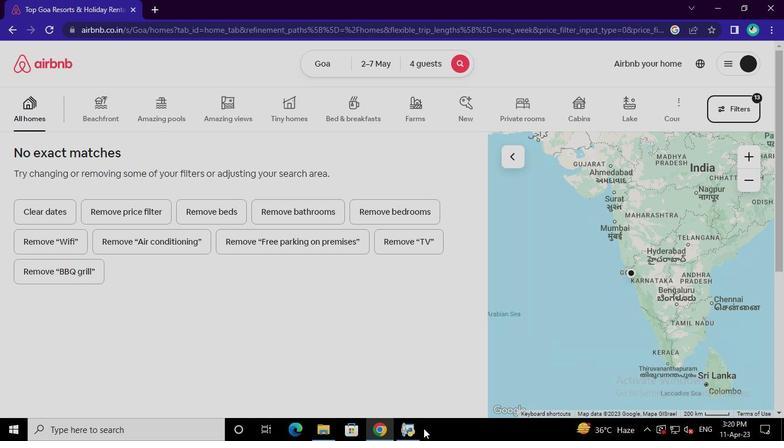 
Action: Mouse moved to (604, 67)
Screenshot: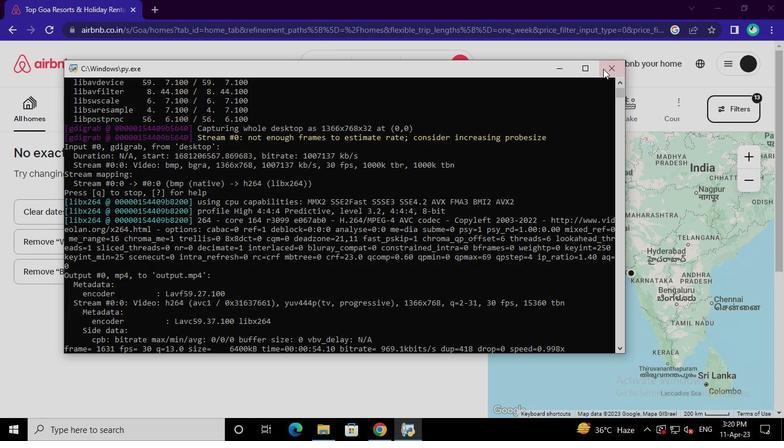 
Action: Mouse pressed left at (604, 67)
Screenshot: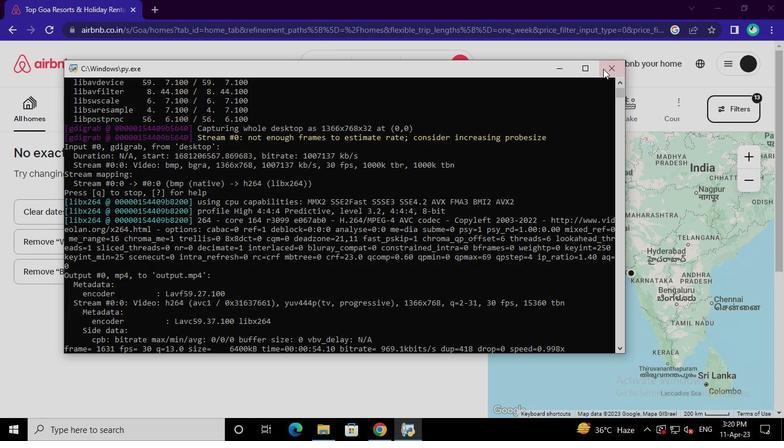 
